 Task: Create in the project TripHive in Backlog an issue 'Data not being saved when expected', assign it to team member softage.3@softage.net and change the status to IN PROGRESS.
Action: Mouse moved to (189, 222)
Screenshot: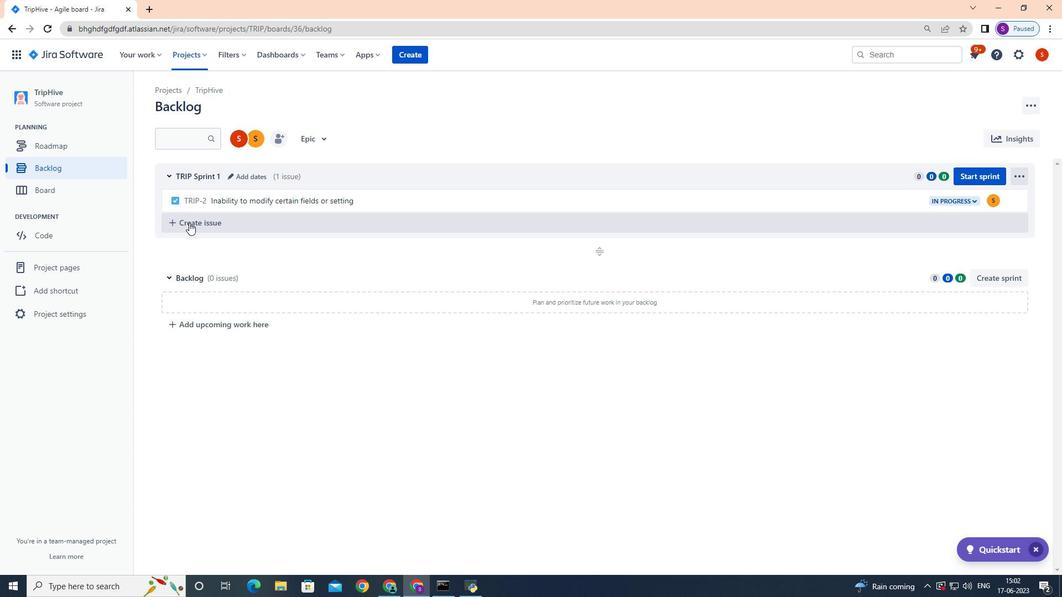 
Action: Mouse pressed left at (189, 222)
Screenshot: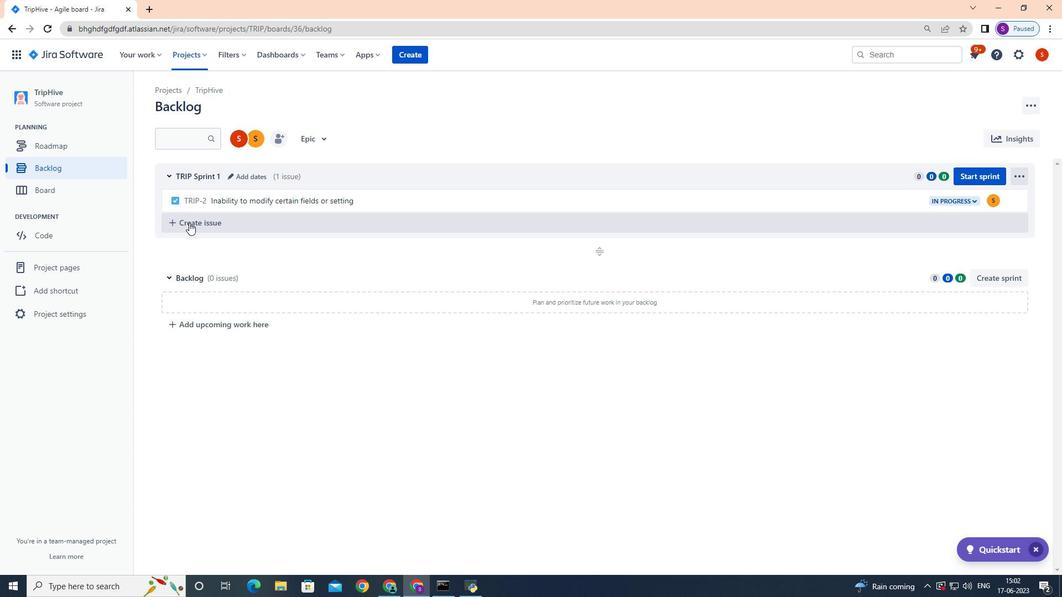 
Action: Mouse moved to (191, 221)
Screenshot: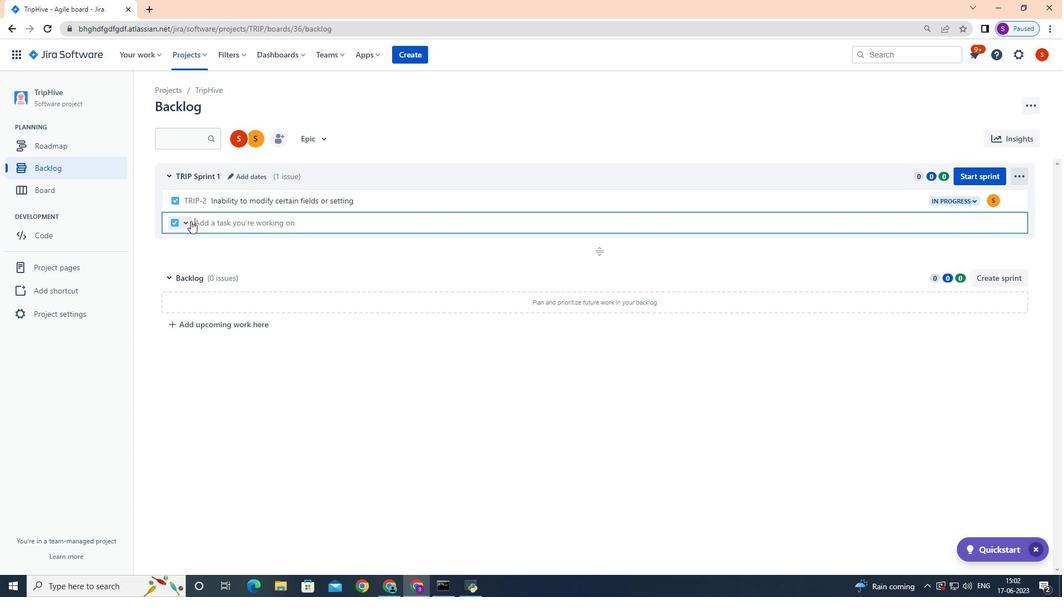 
Action: Key pressed <Key.shift><Key.shift><Key.shift><Key.shift>Data<Key.space>not<Key.space>being<Key.space>saved<Key.space>when<Key.space>expected<Key.enter>
Screenshot: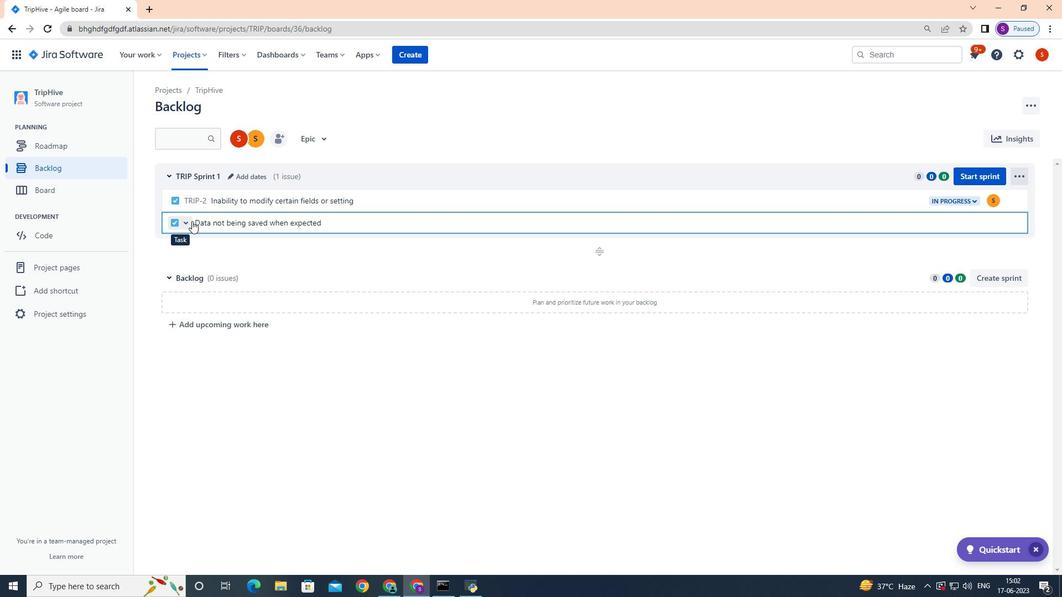 
Action: Mouse moved to (985, 220)
Screenshot: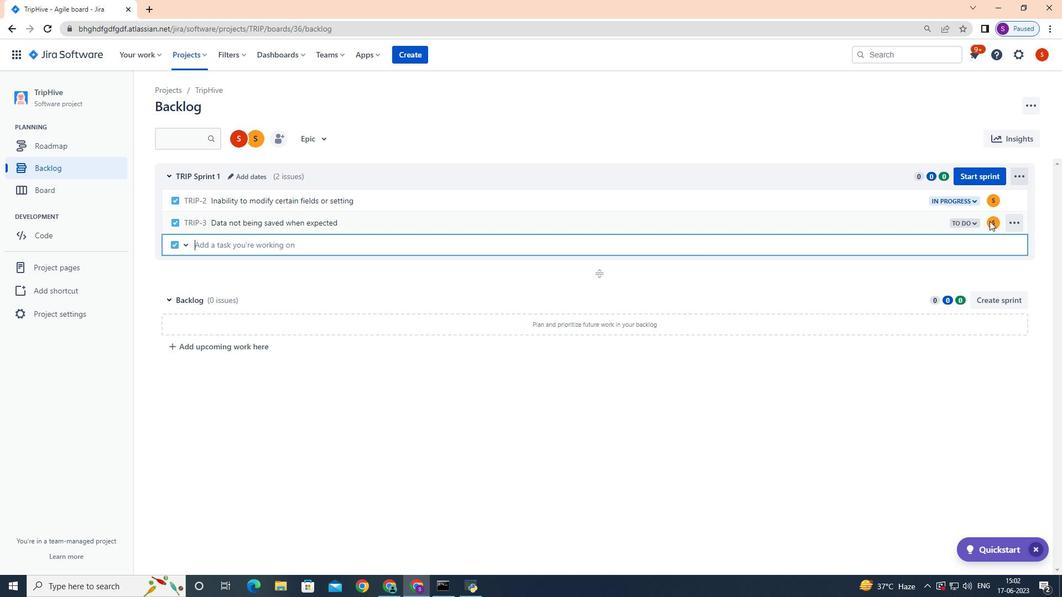 
Action: Mouse pressed left at (985, 220)
Screenshot: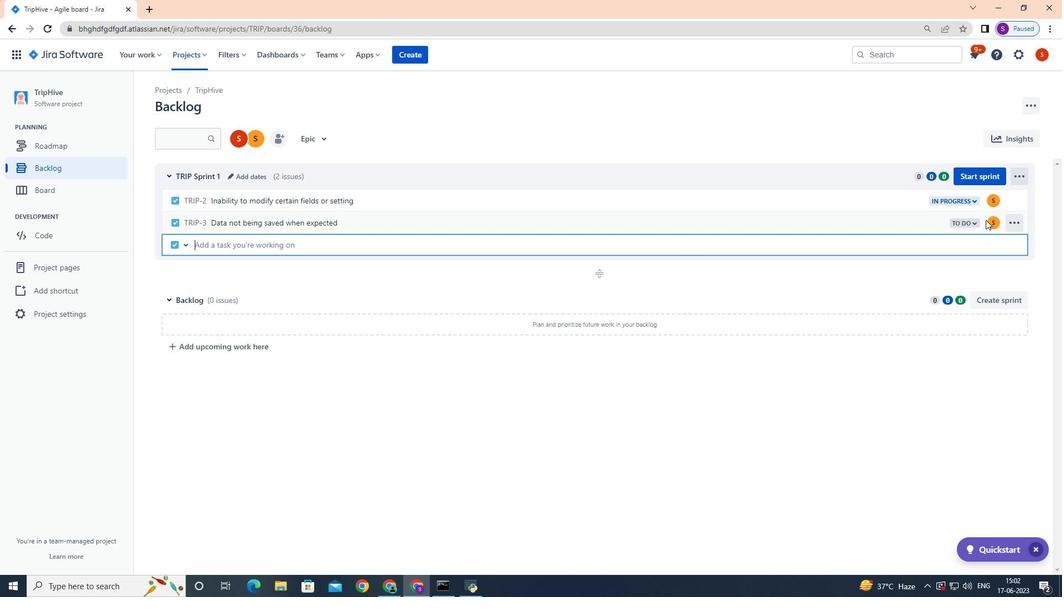 
Action: Mouse moved to (994, 220)
Screenshot: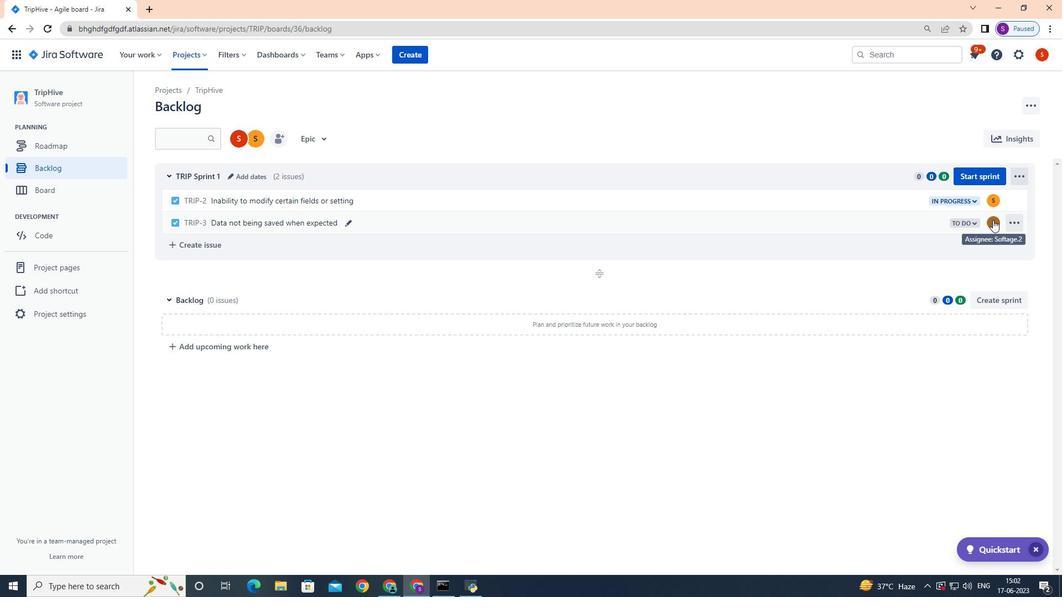 
Action: Mouse pressed left at (994, 220)
Screenshot: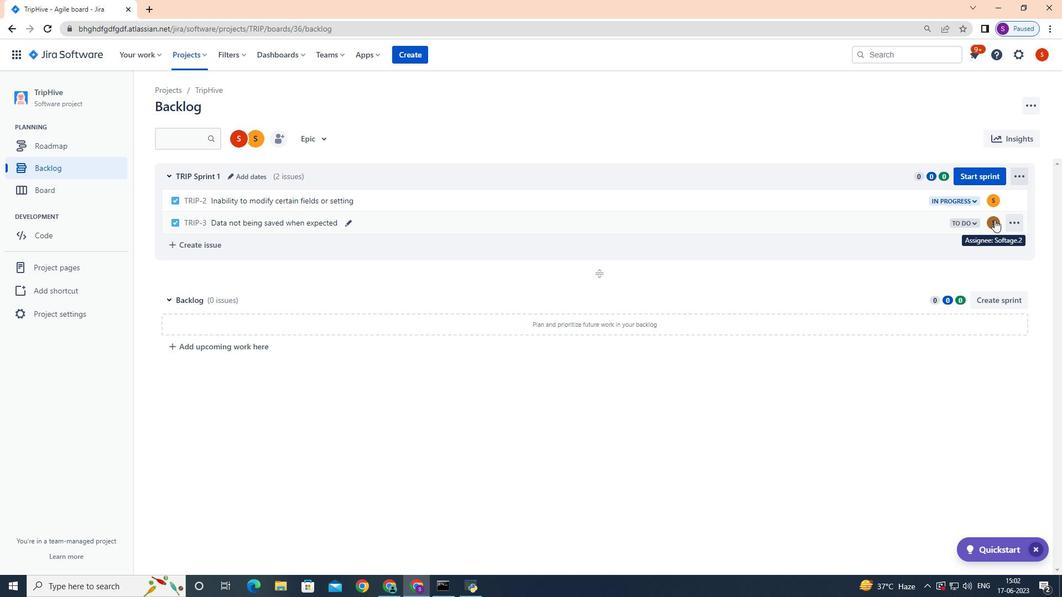
Action: Mouse moved to (994, 219)
Screenshot: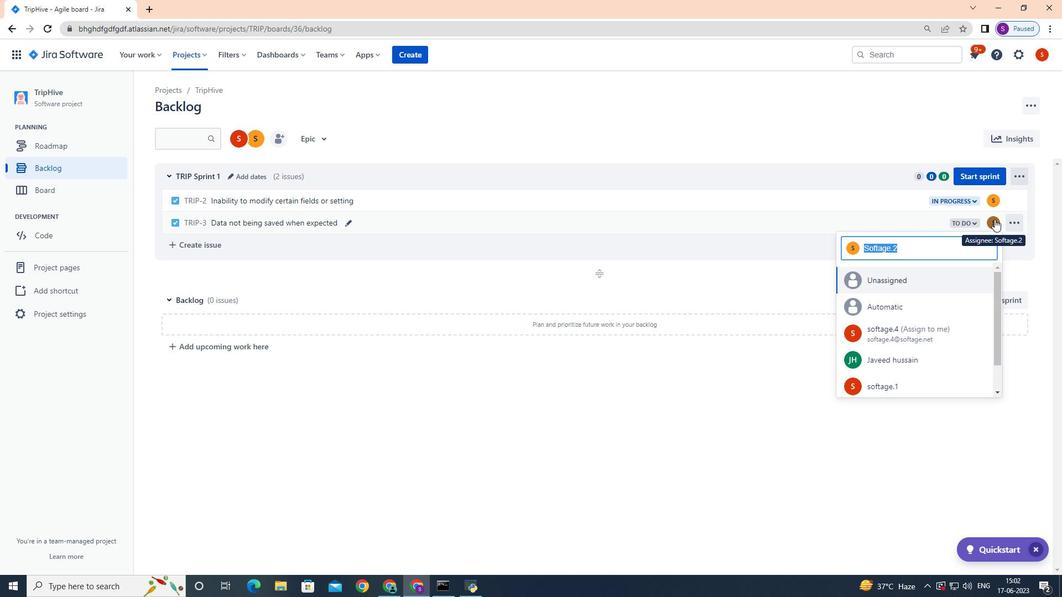 
Action: Key pressed softage.3
Screenshot: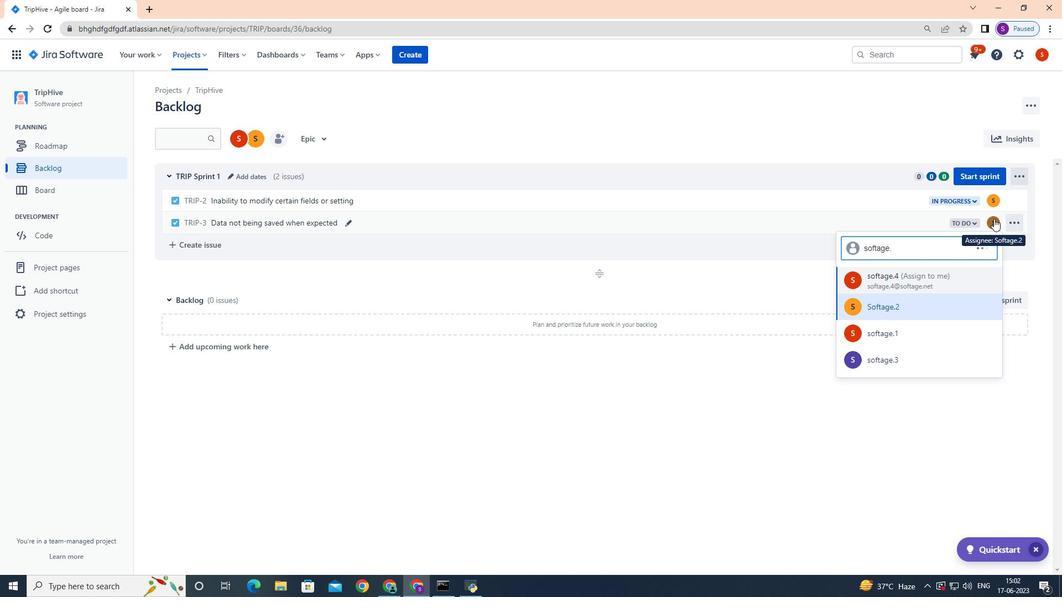 
Action: Mouse moved to (912, 305)
Screenshot: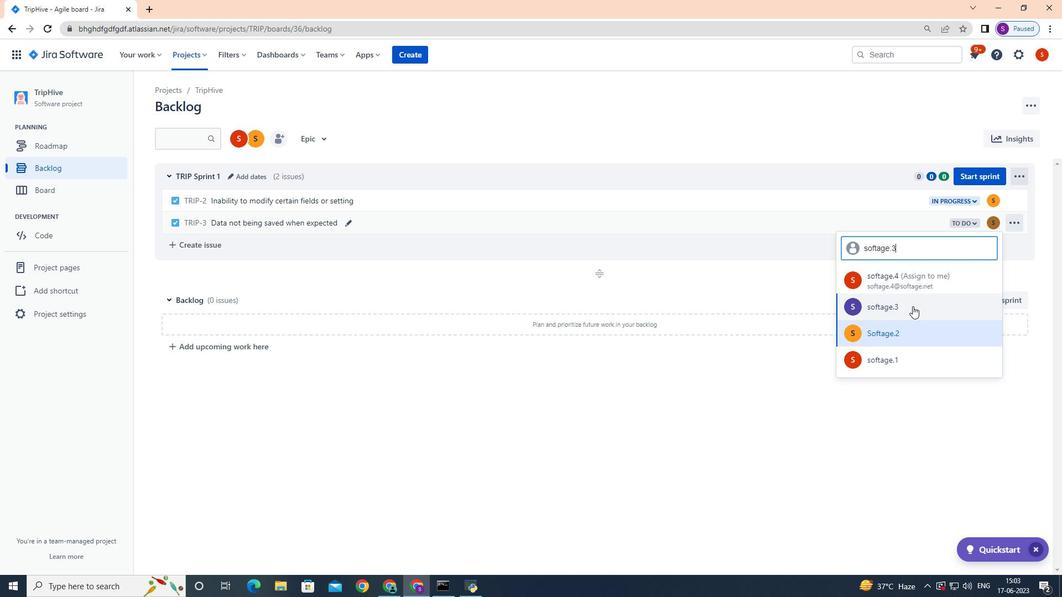 
Action: Mouse pressed left at (912, 305)
Screenshot: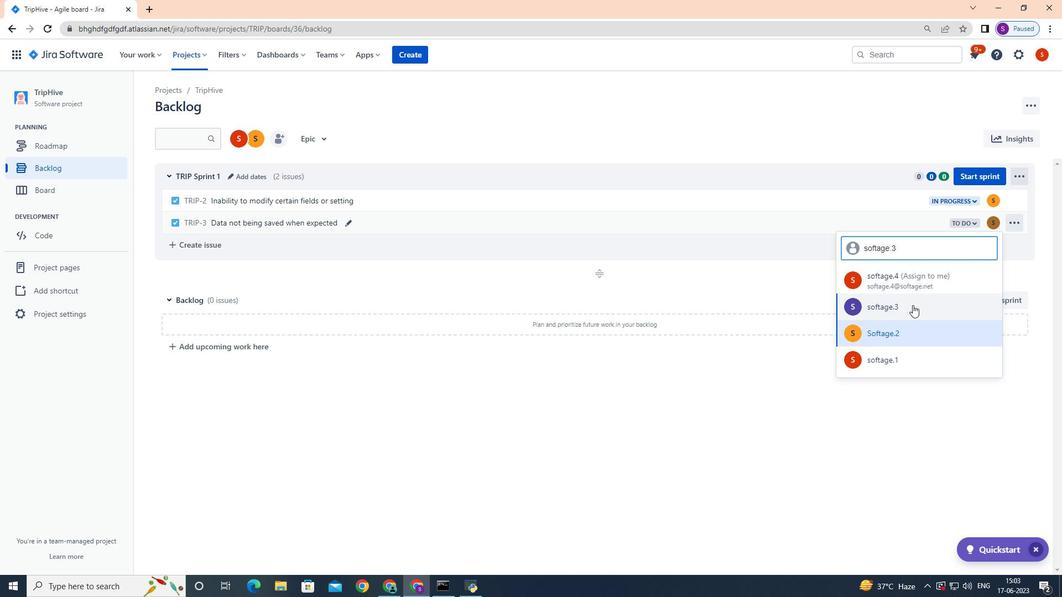 
Action: Mouse moved to (974, 222)
Screenshot: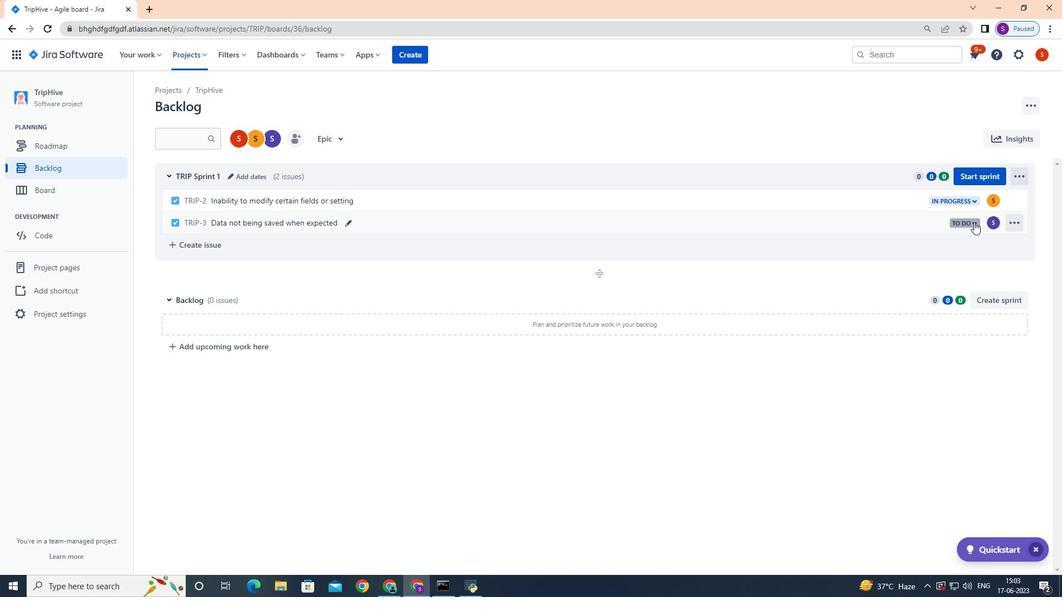 
Action: Mouse pressed left at (974, 222)
Screenshot: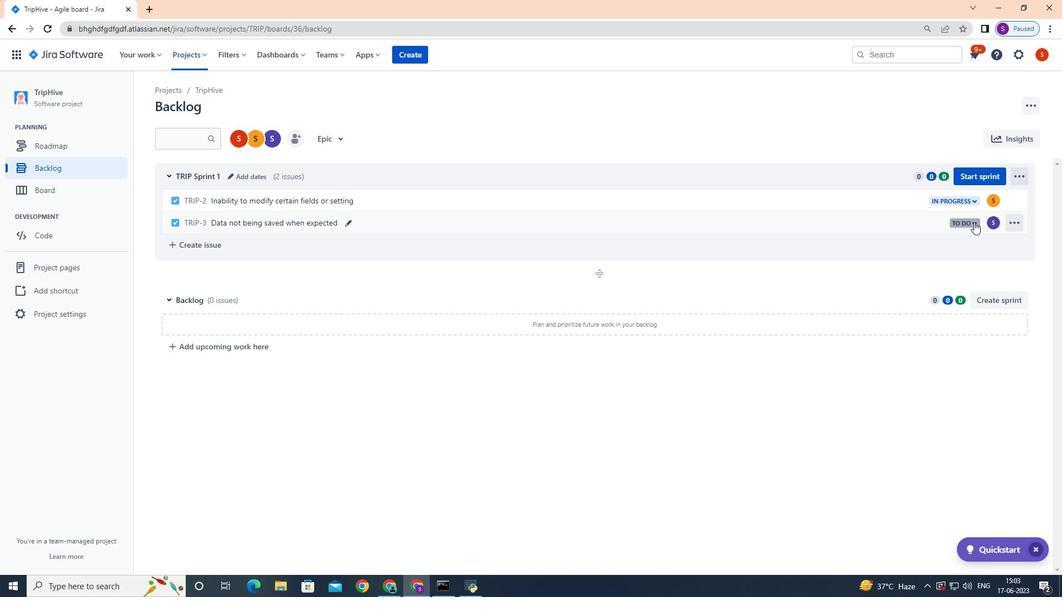 
Action: Mouse moved to (918, 242)
Screenshot: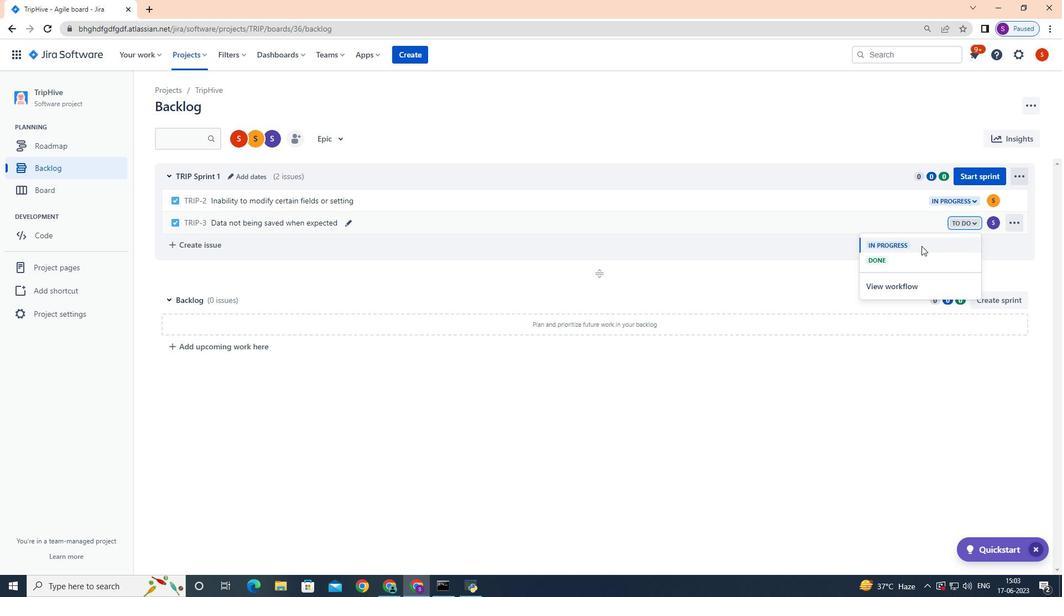 
Action: Mouse pressed left at (918, 242)
Screenshot: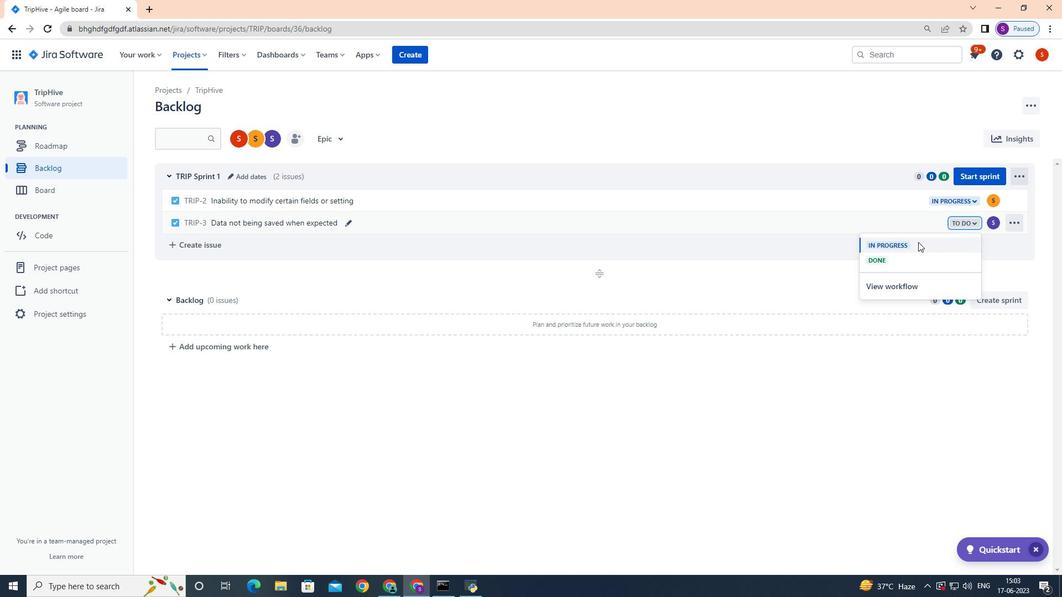 
Action: Mouse moved to (432, 557)
Screenshot: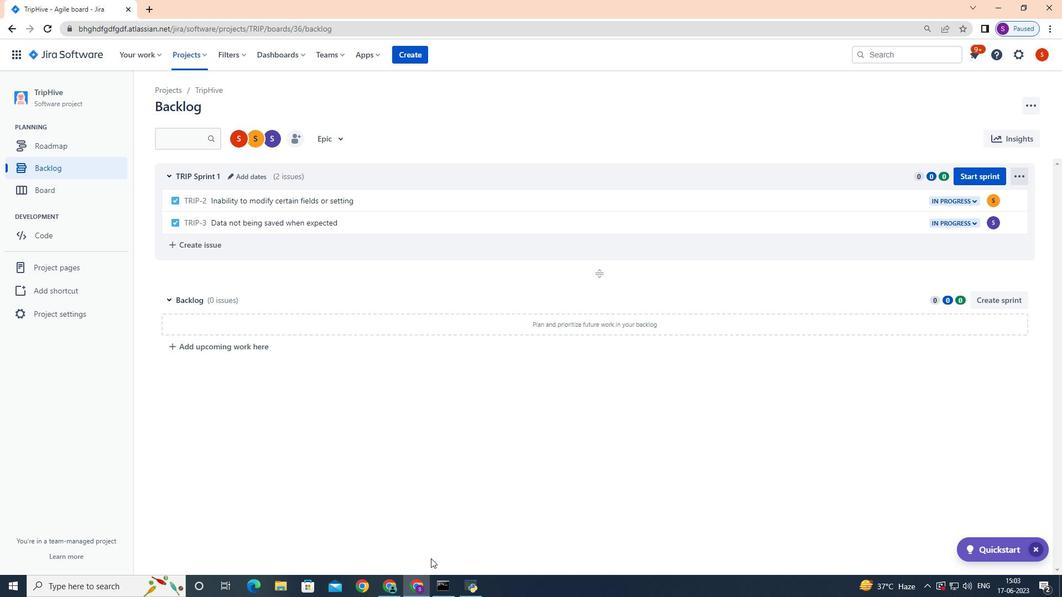 
